 Task: Select the dynamic option in the global toolbar to show the label.
Action: Mouse moved to (13, 463)
Screenshot: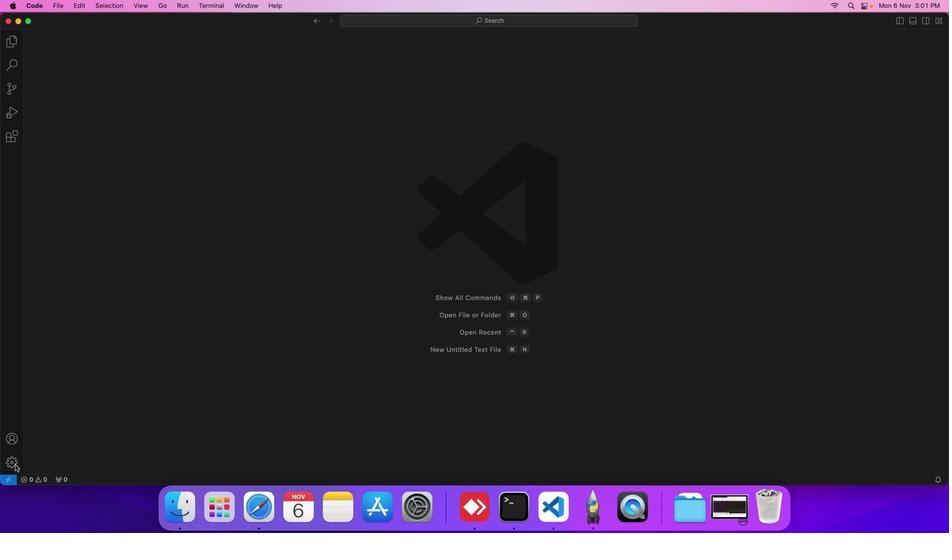 
Action: Mouse pressed left at (13, 463)
Screenshot: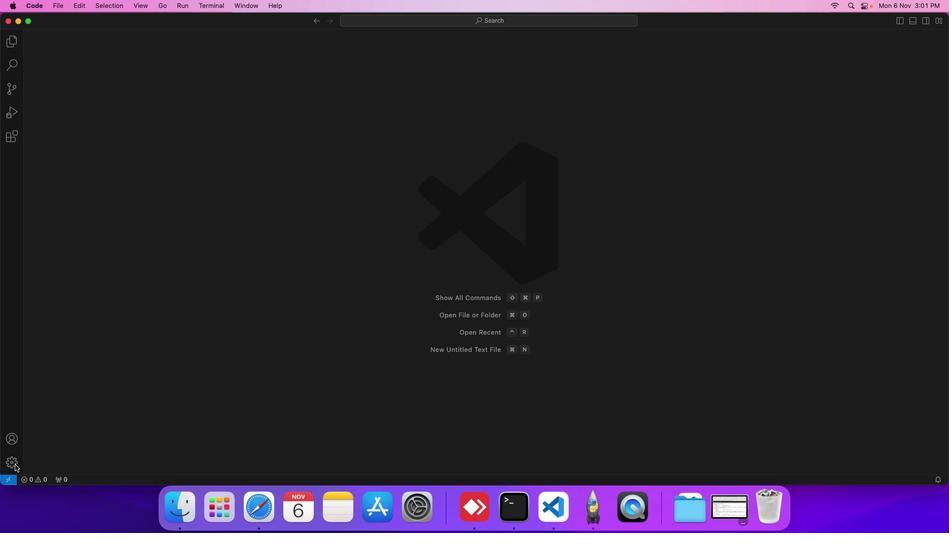 
Action: Mouse moved to (44, 389)
Screenshot: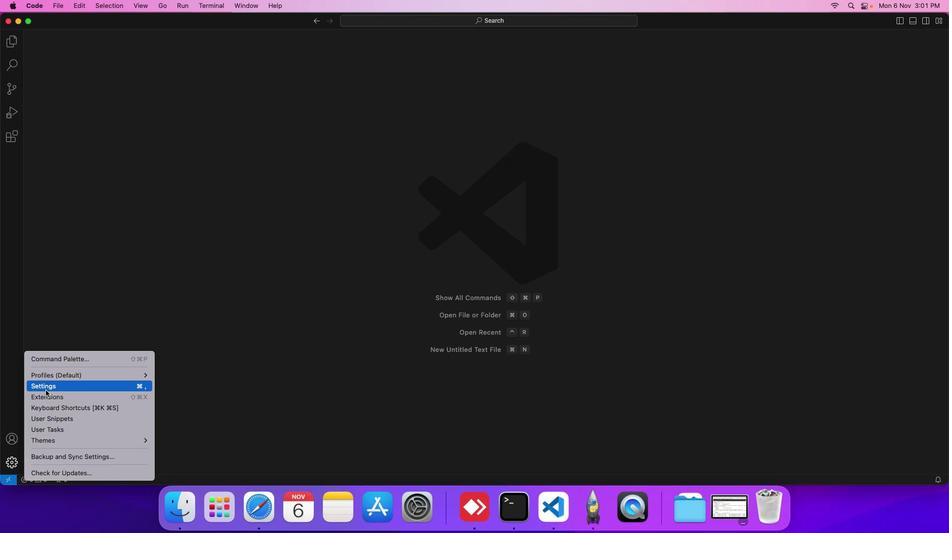 
Action: Mouse pressed left at (44, 389)
Screenshot: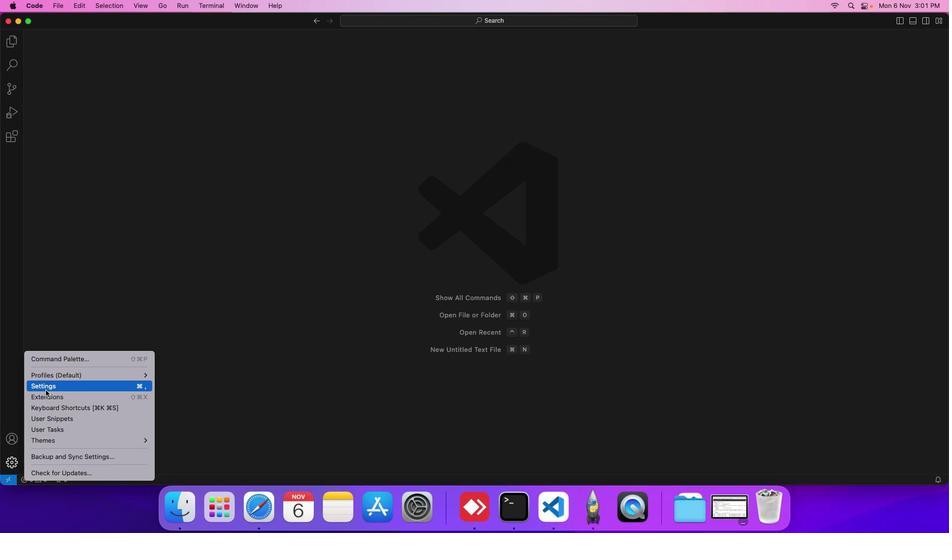 
Action: Mouse moved to (228, 143)
Screenshot: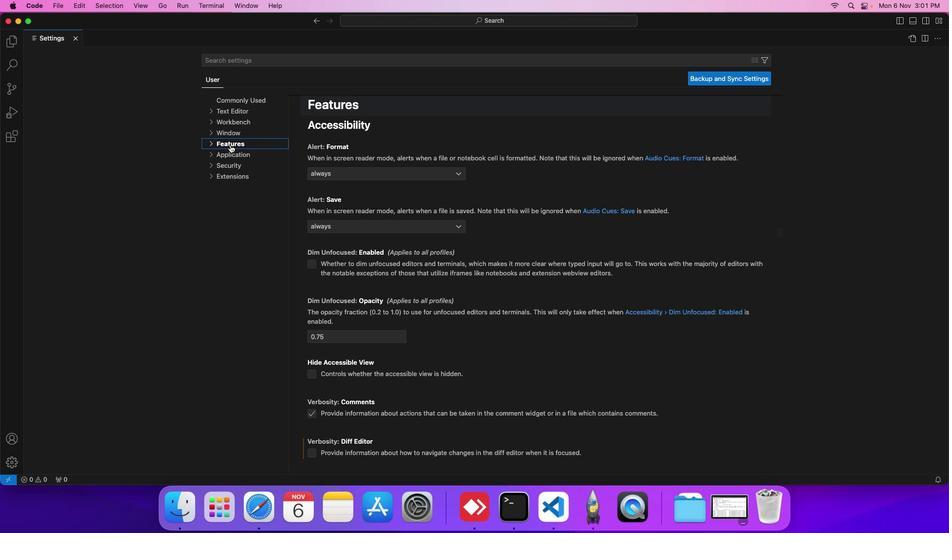 
Action: Mouse pressed left at (228, 143)
Screenshot: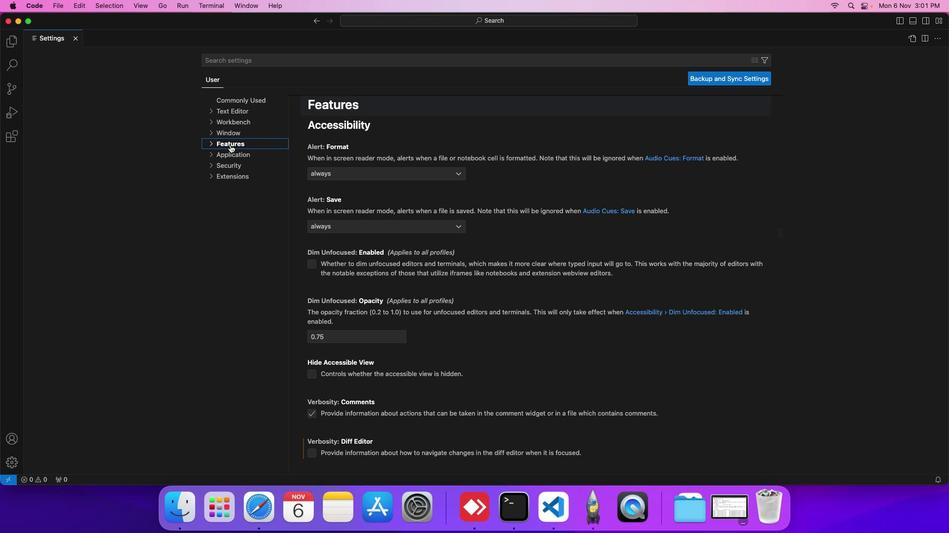 
Action: Mouse moved to (242, 302)
Screenshot: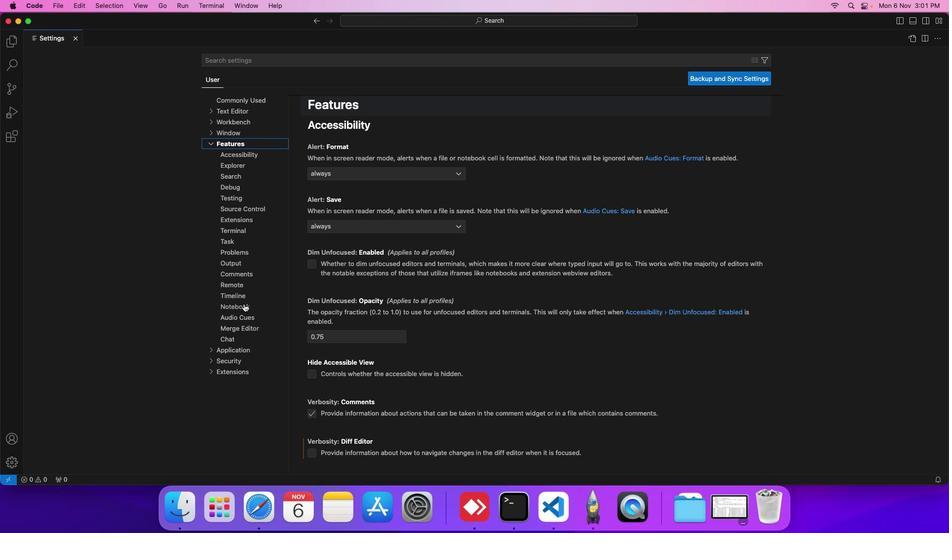 
Action: Mouse pressed left at (242, 302)
Screenshot: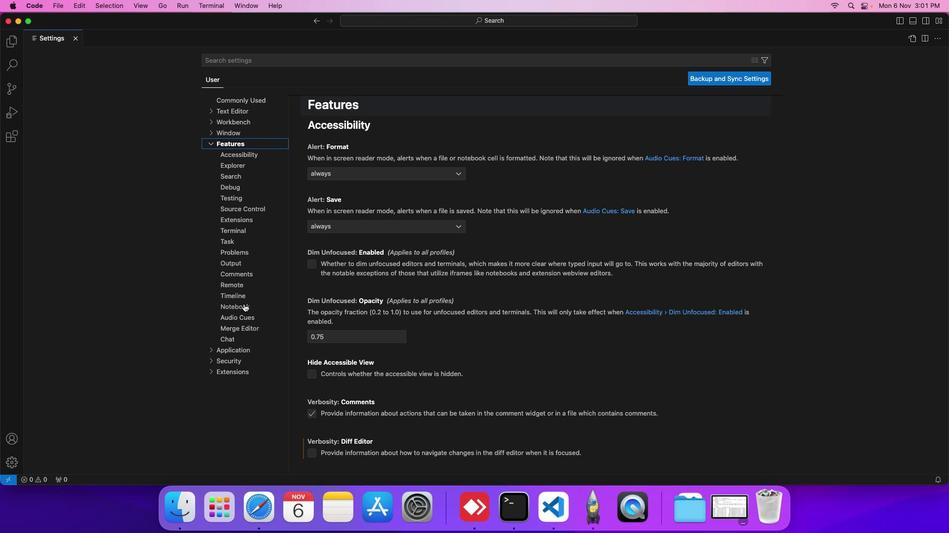 
Action: Mouse moved to (337, 328)
Screenshot: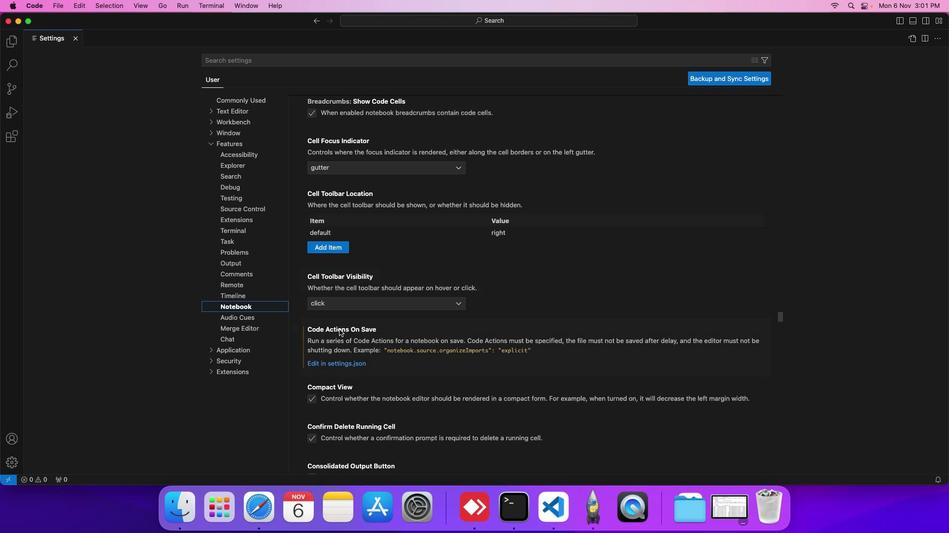 
Action: Mouse scrolled (337, 328) with delta (0, -1)
Screenshot: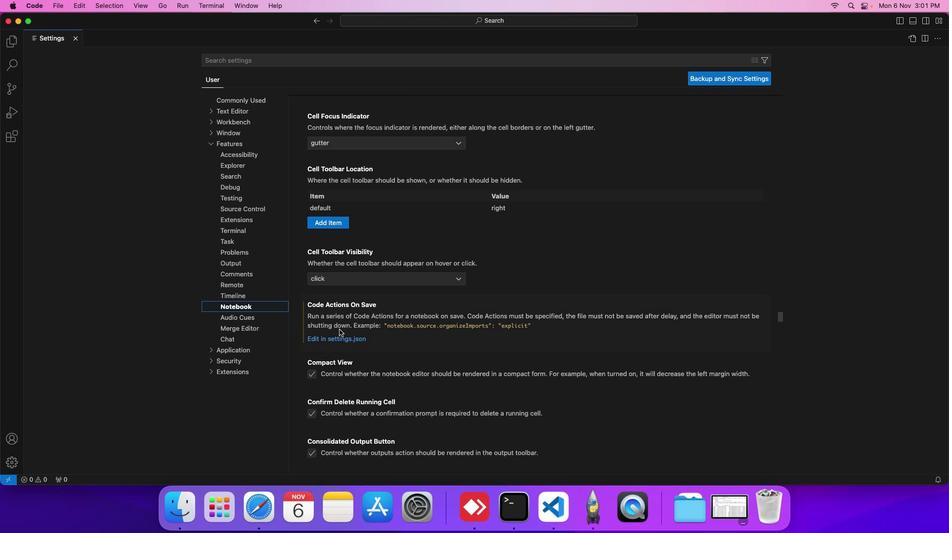 
Action: Mouse moved to (338, 328)
Screenshot: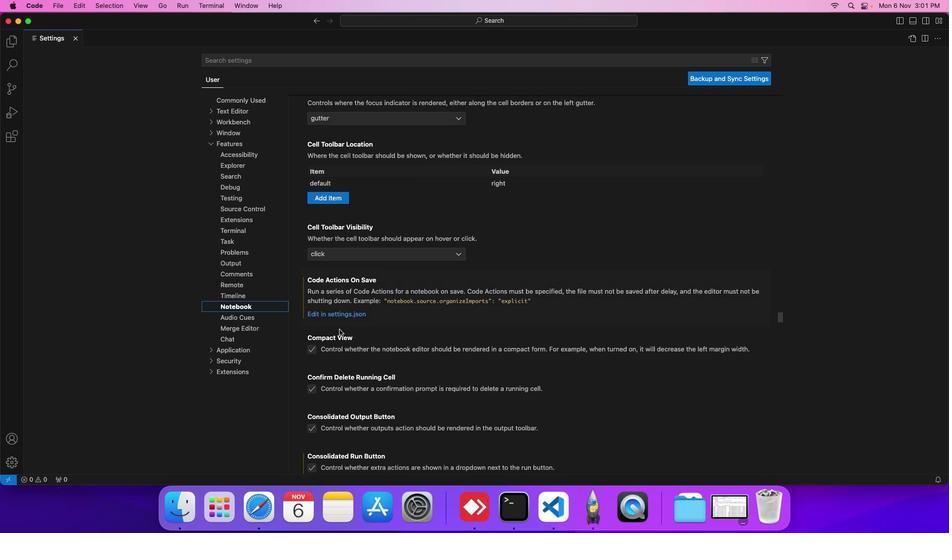 
Action: Mouse scrolled (338, 328) with delta (0, -1)
Screenshot: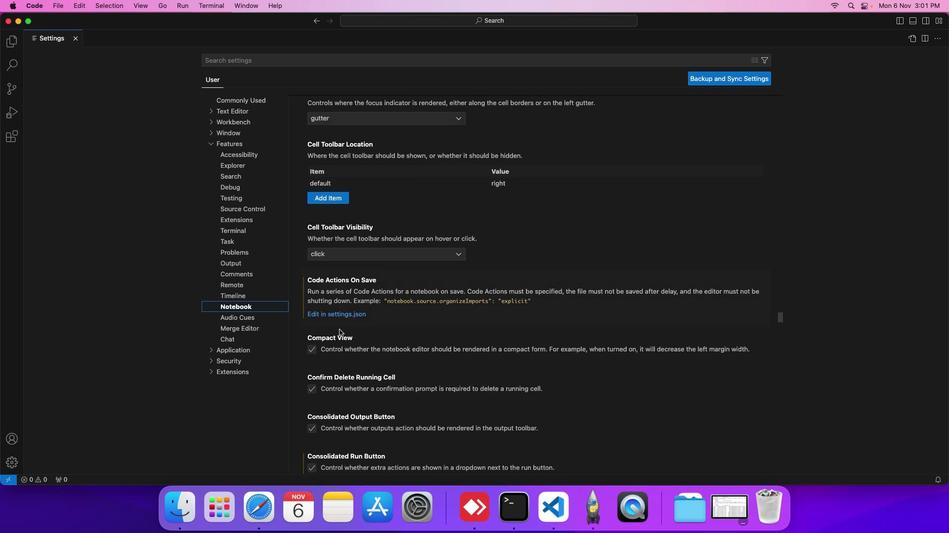 
Action: Mouse scrolled (338, 328) with delta (0, -1)
Screenshot: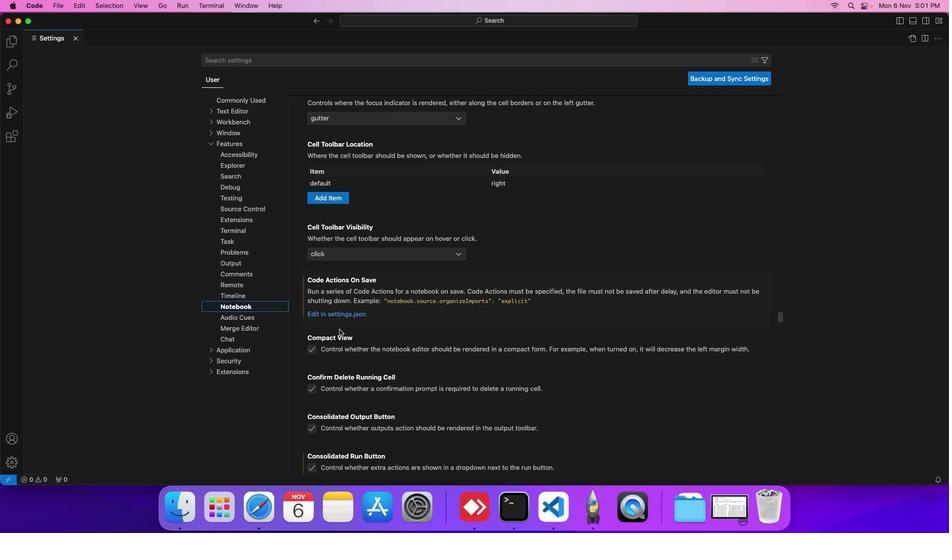 
Action: Mouse scrolled (338, 328) with delta (0, -1)
Screenshot: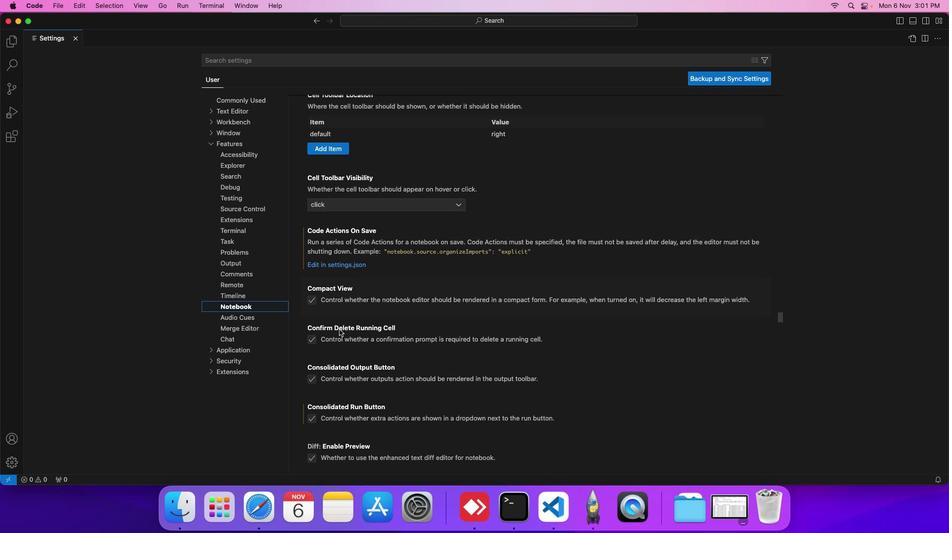
Action: Mouse scrolled (338, 328) with delta (0, -1)
Screenshot: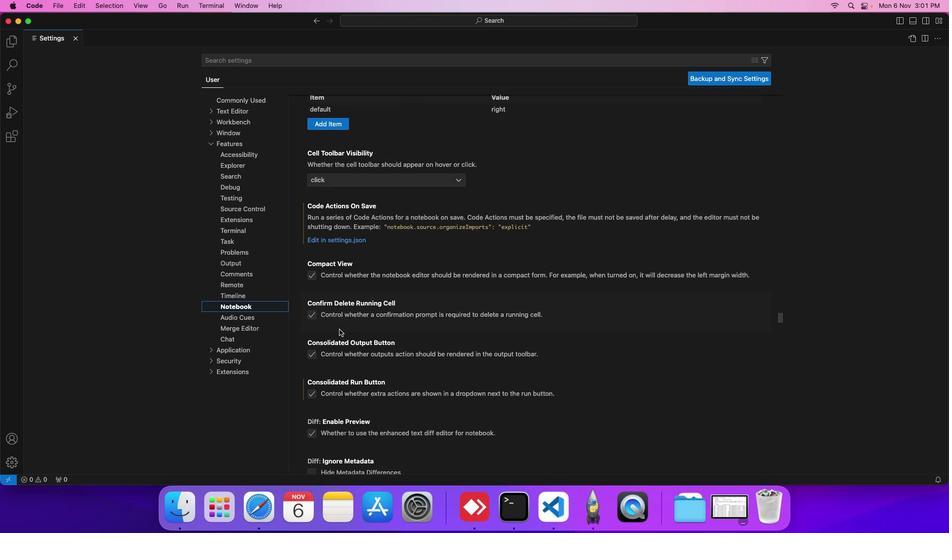 
Action: Mouse scrolled (338, 328) with delta (0, -1)
Screenshot: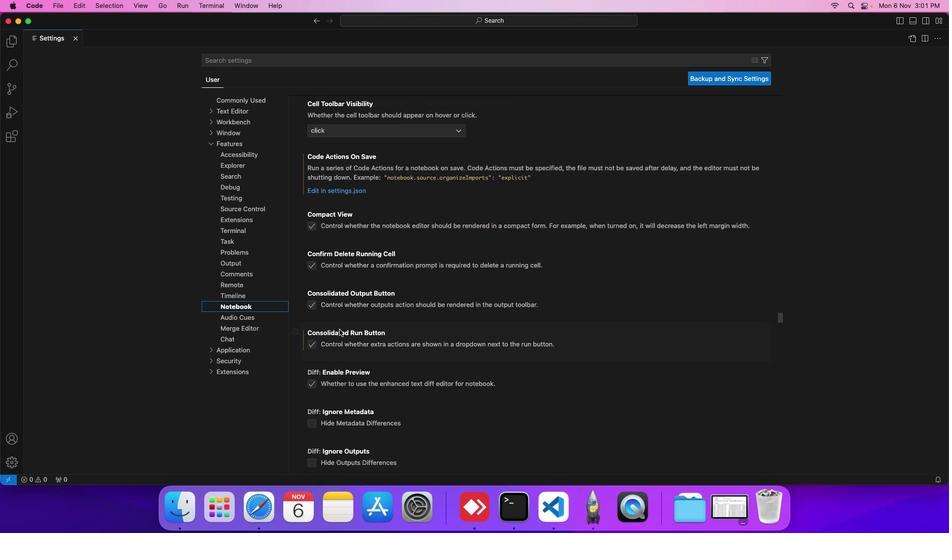 
Action: Mouse scrolled (338, 328) with delta (0, -1)
Screenshot: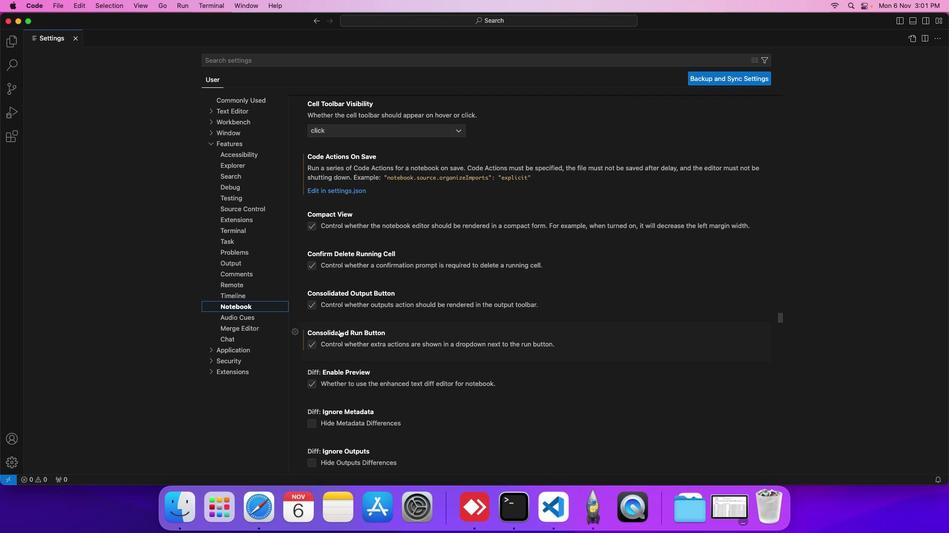 
Action: Mouse scrolled (338, 328) with delta (0, -1)
Screenshot: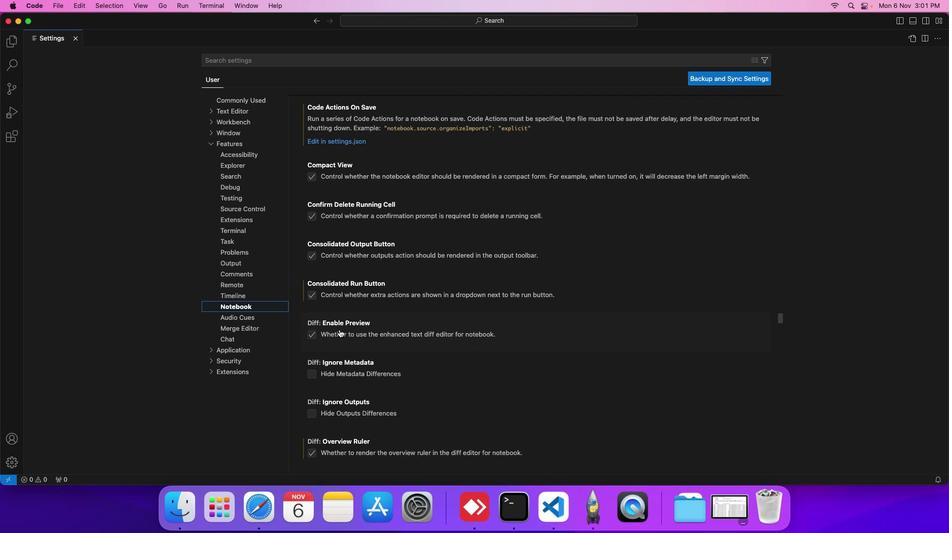 
Action: Mouse scrolled (338, 328) with delta (0, -1)
Screenshot: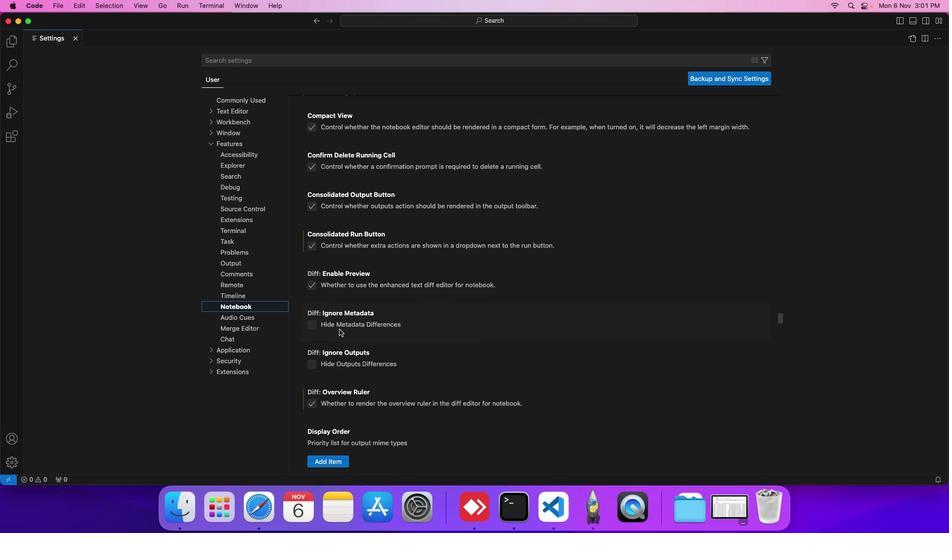 
Action: Mouse scrolled (338, 328) with delta (0, -1)
Screenshot: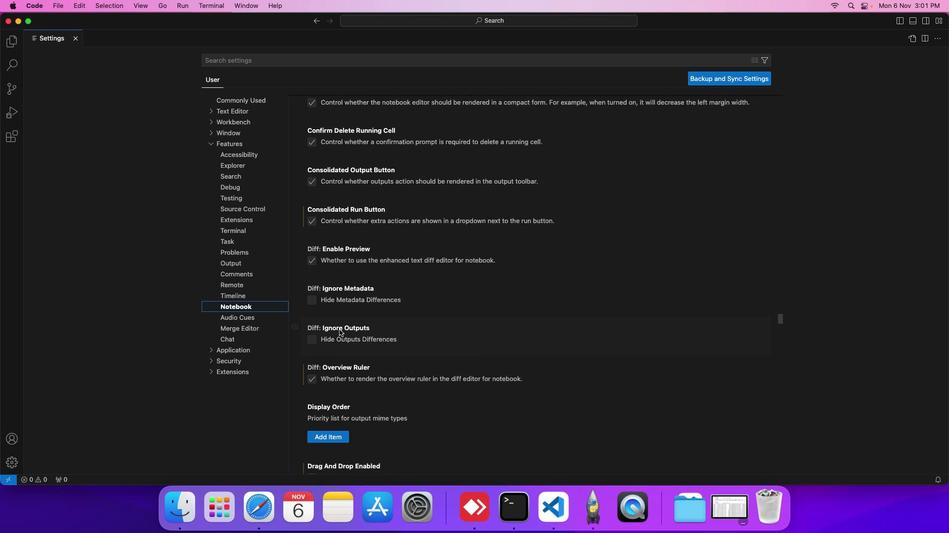 
Action: Mouse scrolled (338, 328) with delta (0, -1)
Screenshot: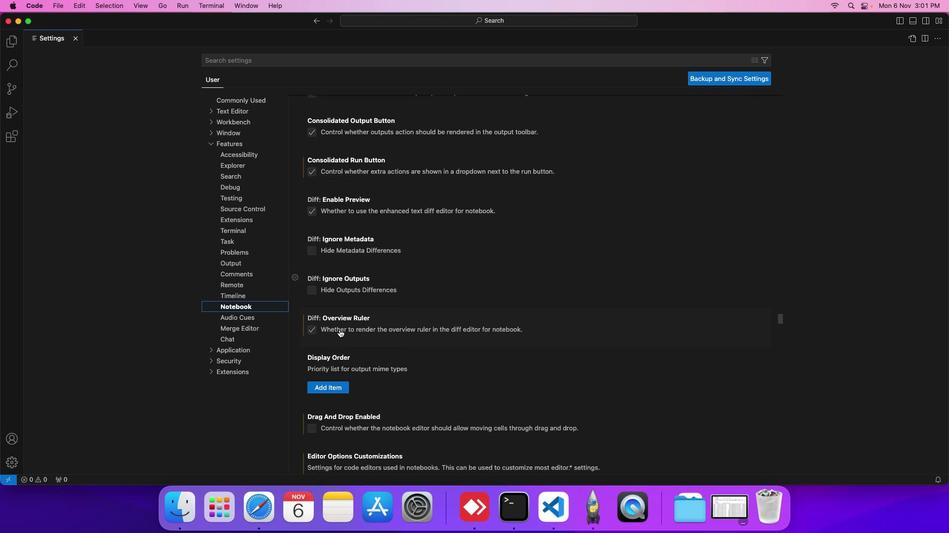
Action: Mouse scrolled (338, 328) with delta (0, -1)
Screenshot: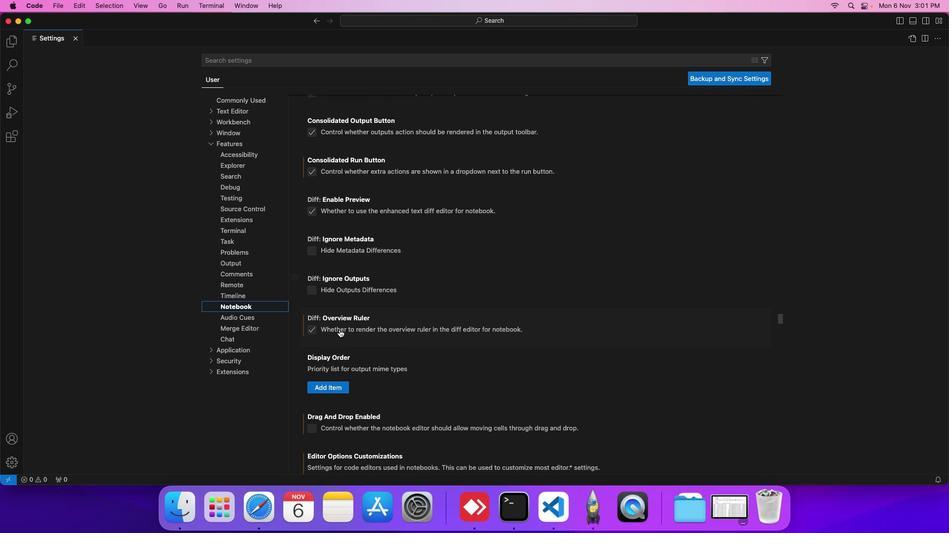 
Action: Mouse scrolled (338, 328) with delta (0, -1)
Screenshot: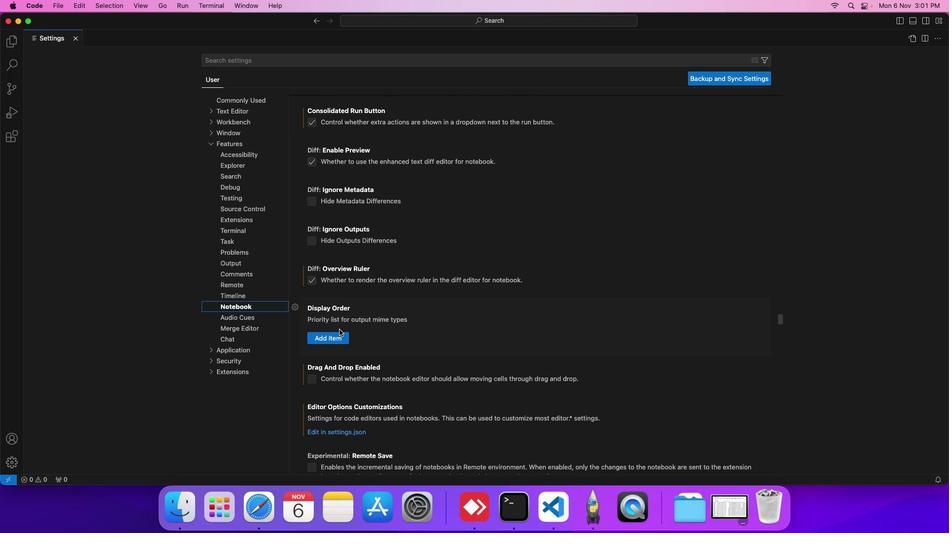 
Action: Mouse scrolled (338, 328) with delta (0, -1)
Screenshot: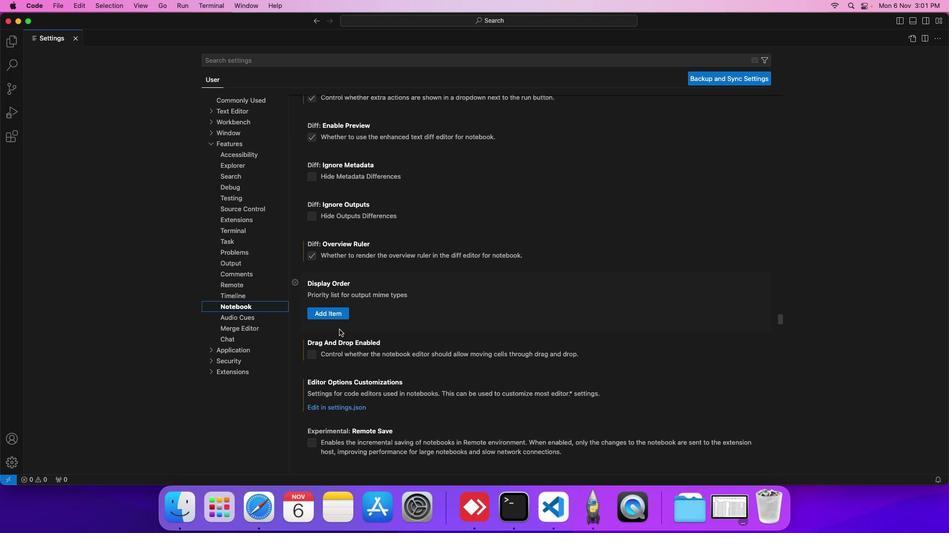 
Action: Mouse scrolled (338, 328) with delta (0, -1)
Screenshot: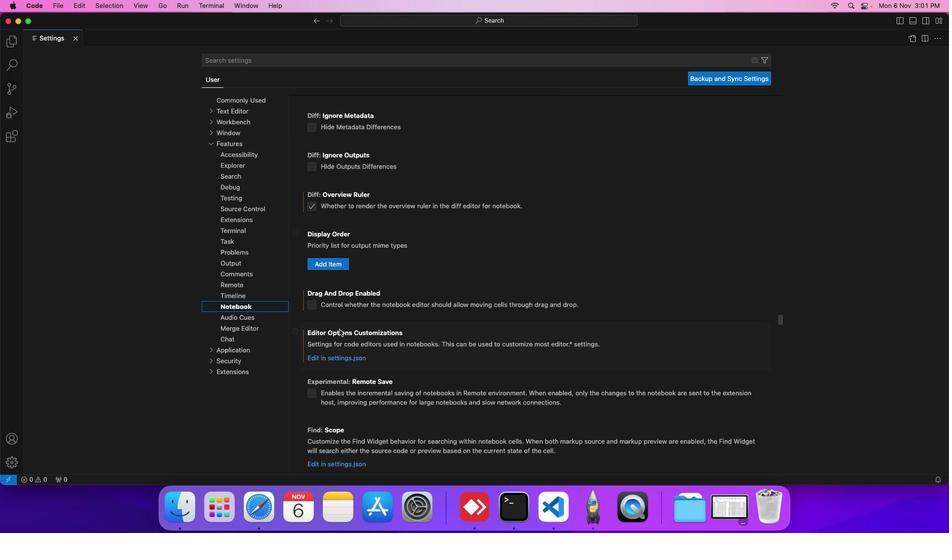 
Action: Mouse scrolled (338, 328) with delta (0, -1)
Screenshot: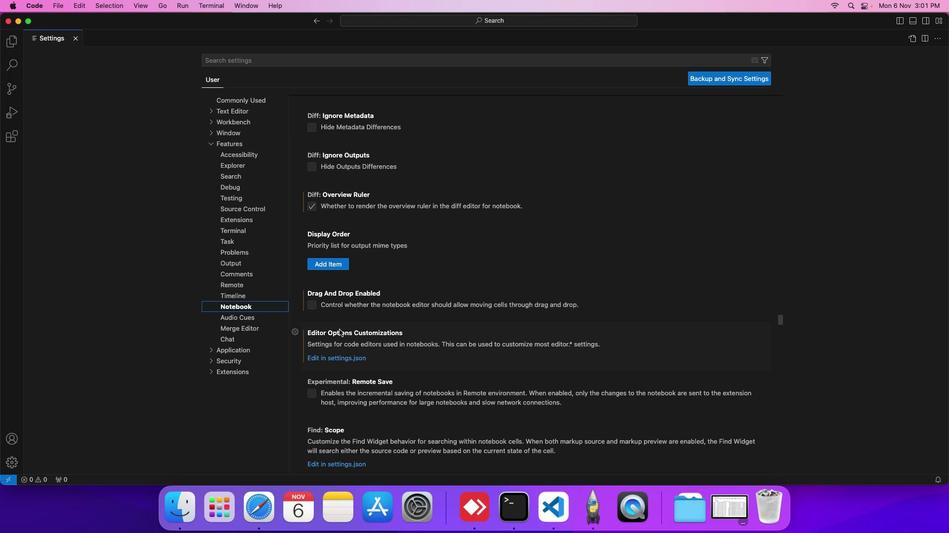 
Action: Mouse scrolled (338, 328) with delta (0, -1)
Screenshot: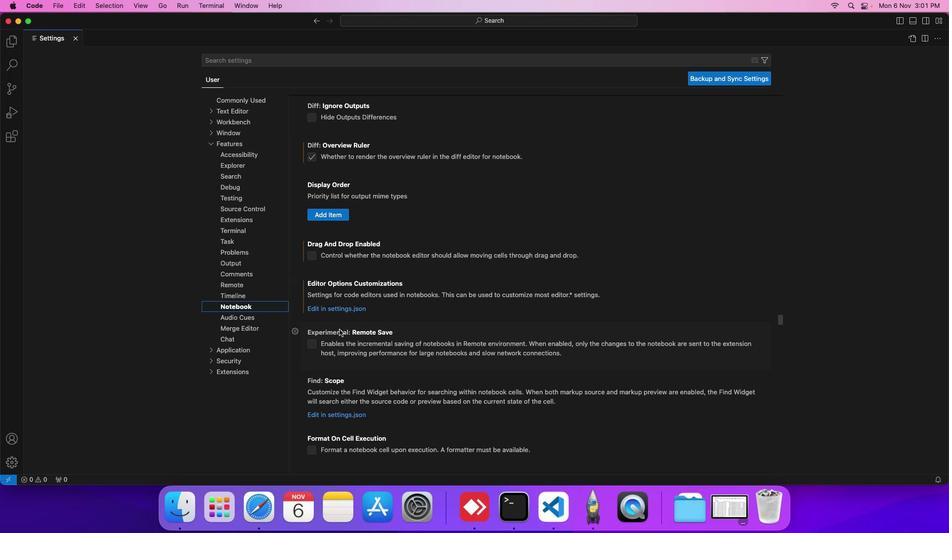 
Action: Mouse scrolled (338, 328) with delta (0, -1)
Screenshot: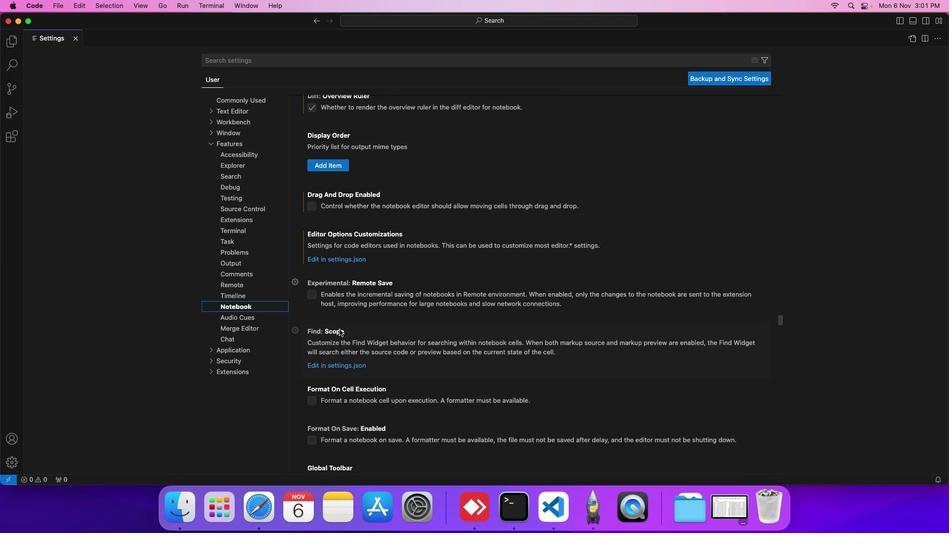 
Action: Mouse scrolled (338, 328) with delta (0, -1)
Screenshot: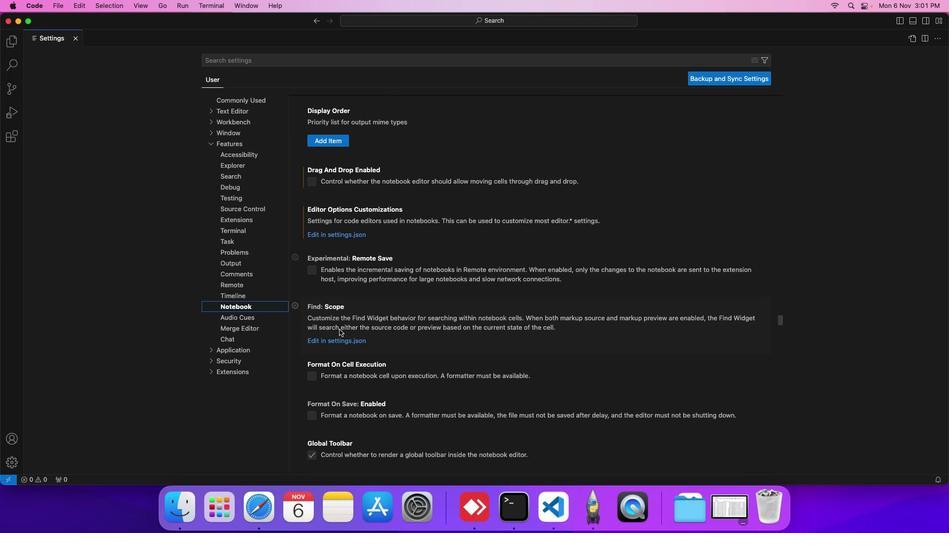 
Action: Mouse scrolled (338, 328) with delta (0, -1)
Screenshot: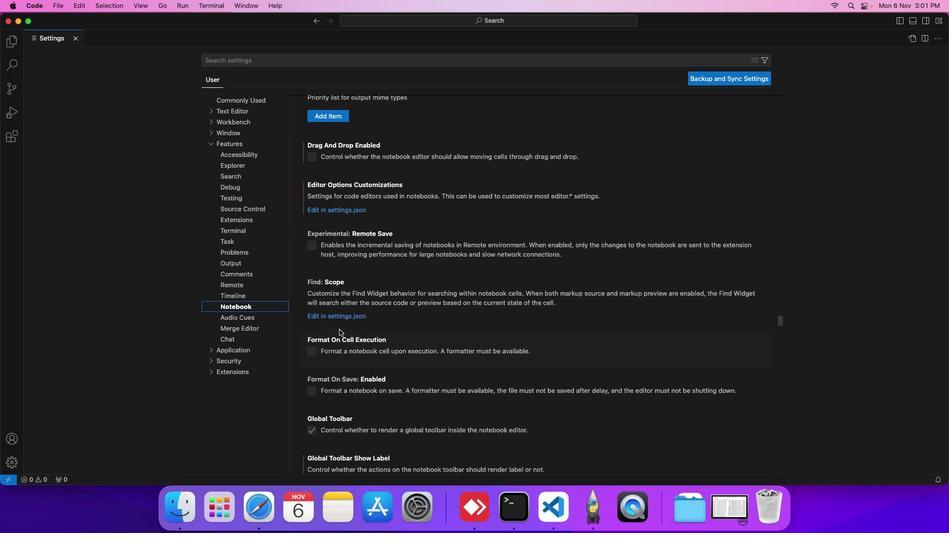 
Action: Mouse scrolled (338, 328) with delta (0, -1)
Screenshot: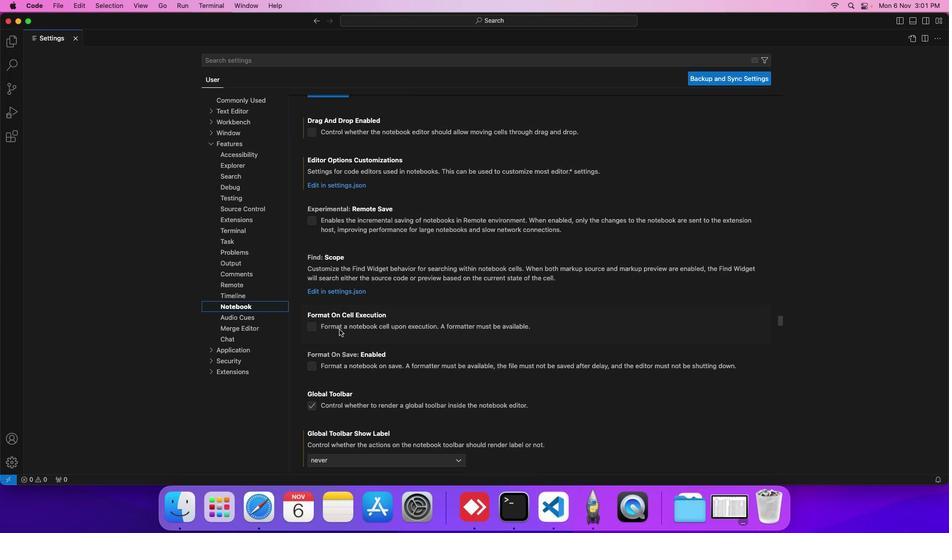 
Action: Mouse scrolled (338, 328) with delta (0, -1)
Screenshot: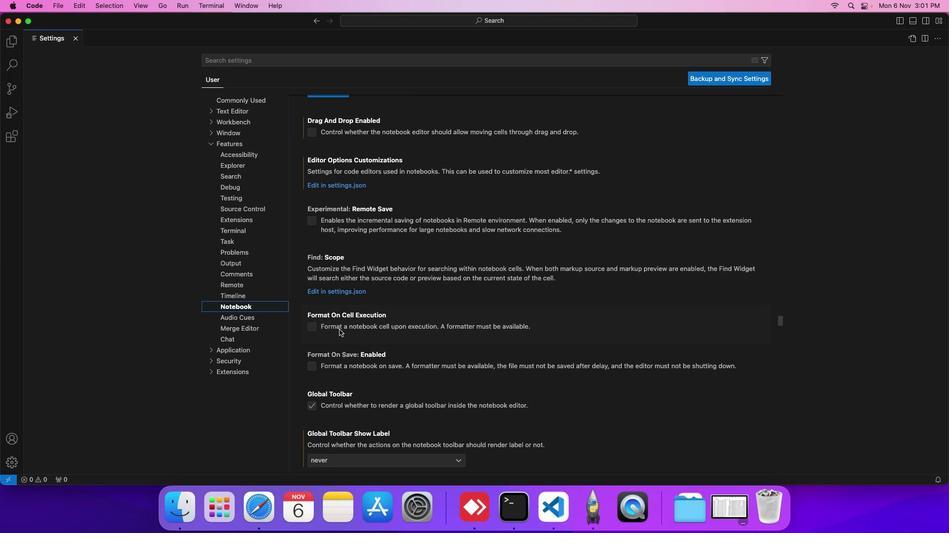 
Action: Mouse scrolled (338, 328) with delta (0, -1)
Screenshot: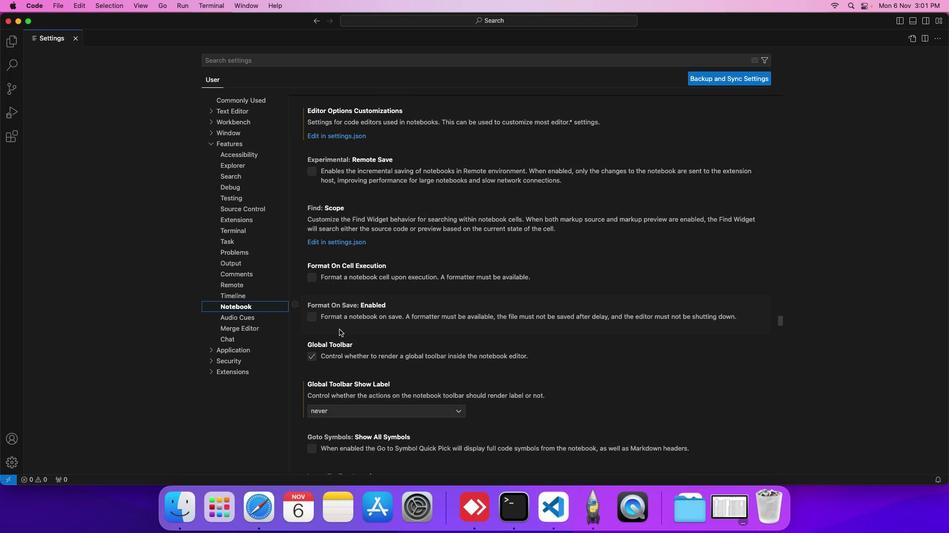 
Action: Mouse scrolled (338, 328) with delta (0, -1)
Screenshot: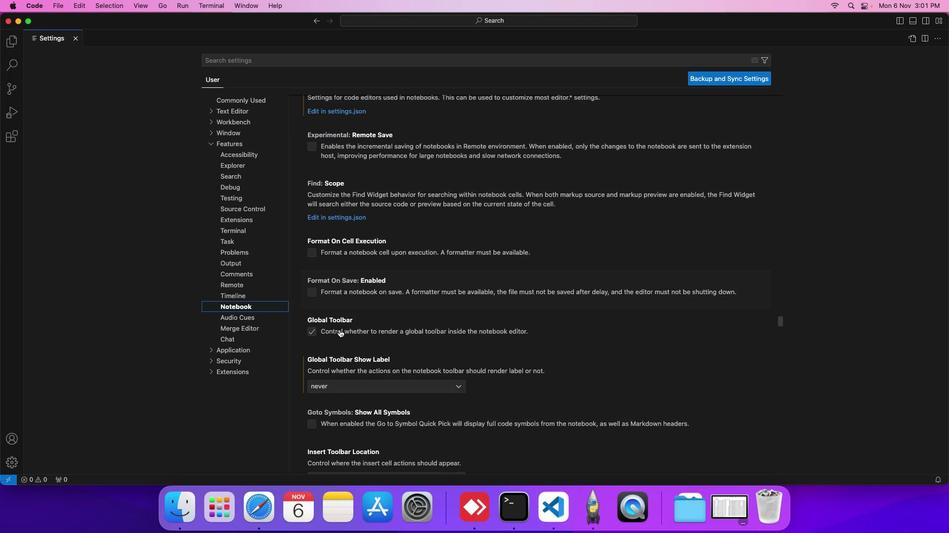 
Action: Mouse scrolled (338, 328) with delta (0, -1)
Screenshot: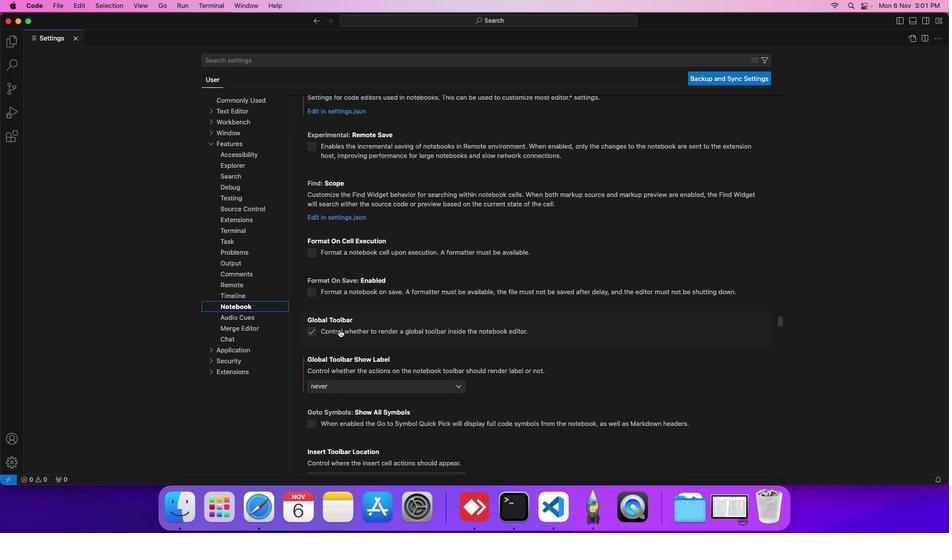 
Action: Mouse scrolled (338, 328) with delta (0, -1)
Screenshot: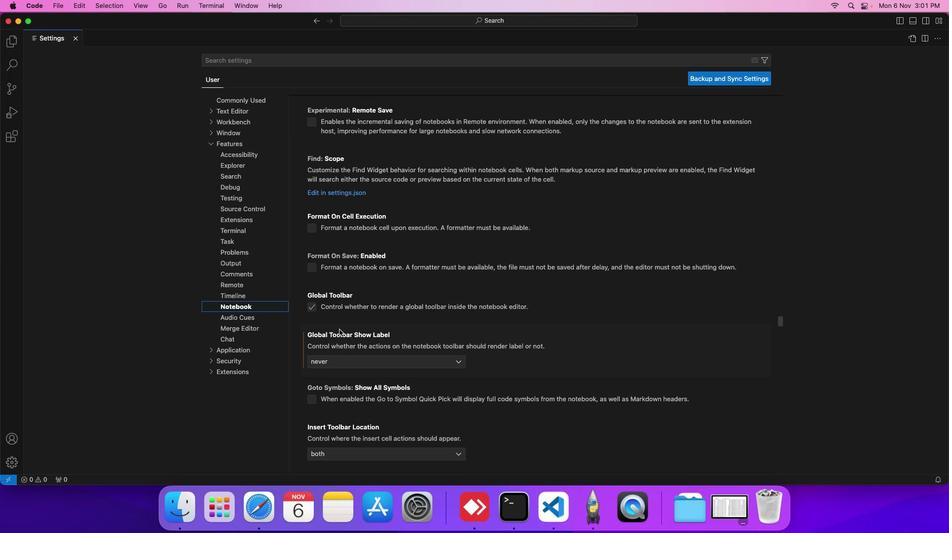 
Action: Mouse scrolled (338, 328) with delta (0, -1)
Screenshot: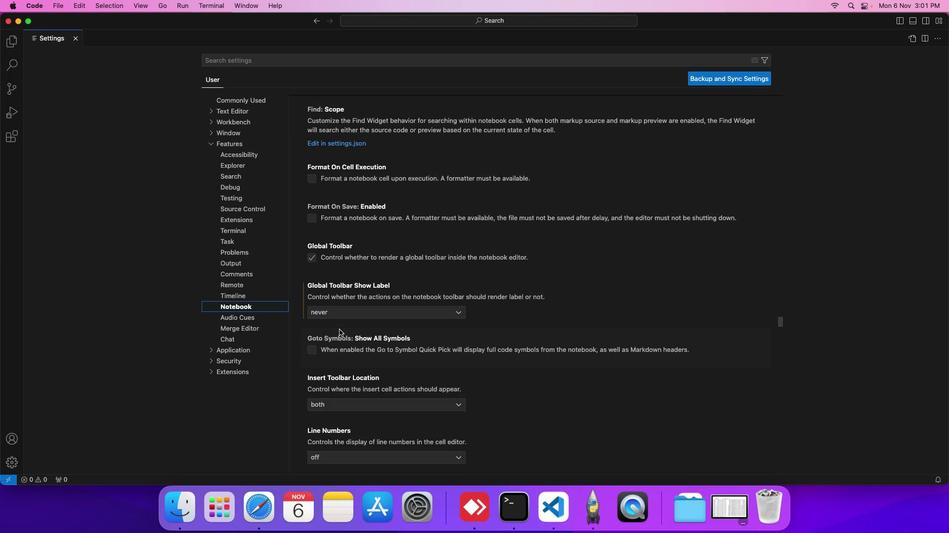 
Action: Mouse scrolled (338, 328) with delta (0, -1)
Screenshot: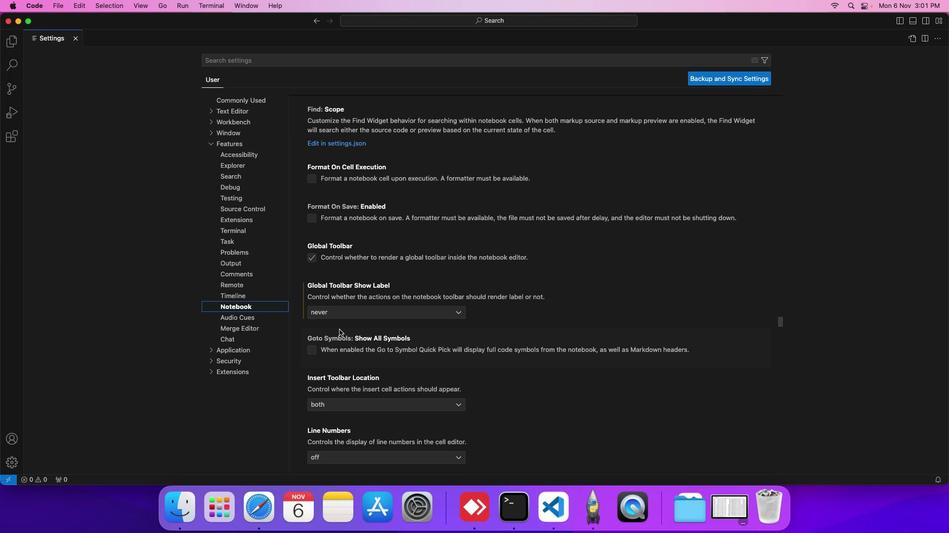 
Action: Mouse moved to (335, 313)
Screenshot: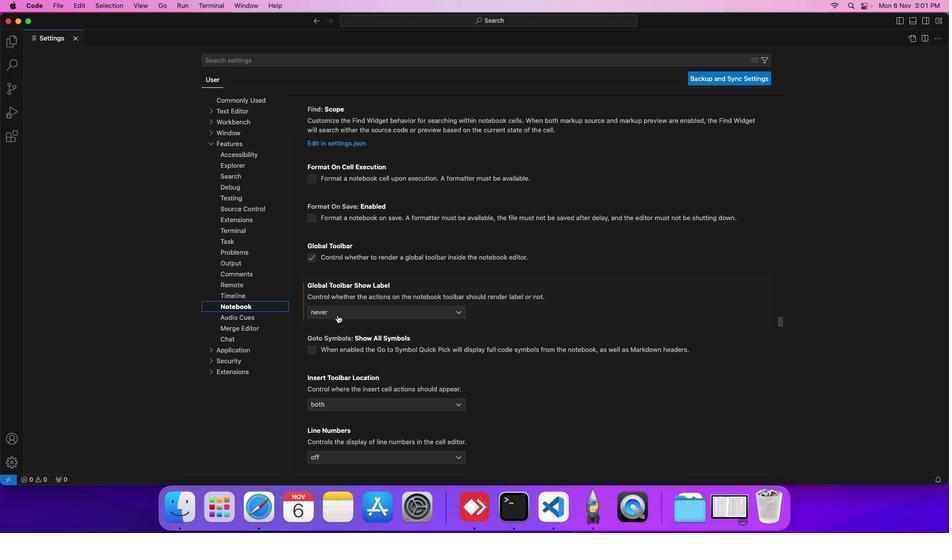 
Action: Mouse pressed left at (335, 313)
Screenshot: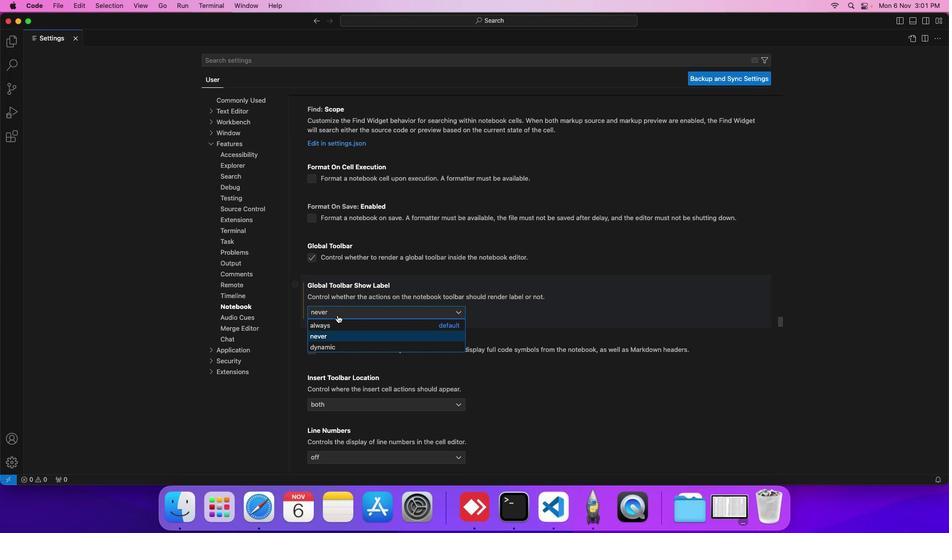 
Action: Mouse moved to (334, 343)
Screenshot: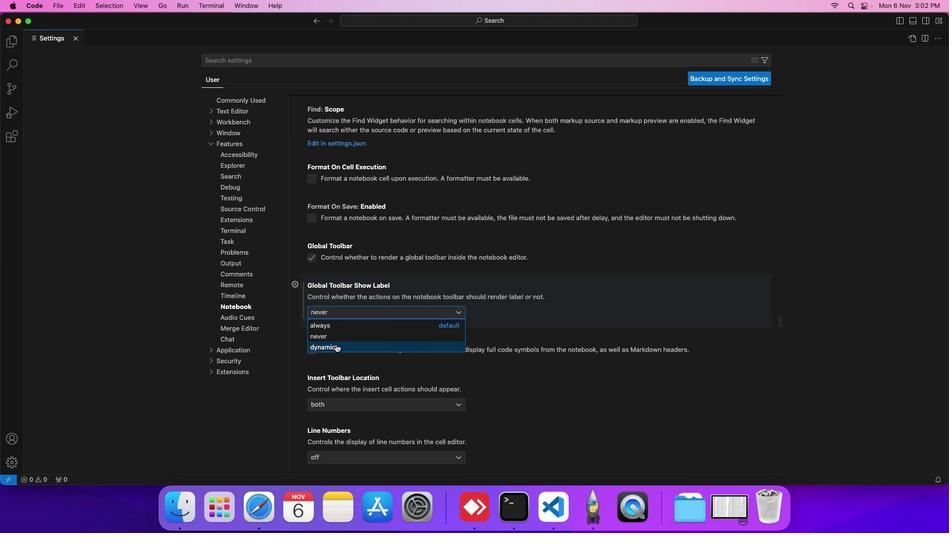 
Action: Mouse pressed left at (334, 343)
Screenshot: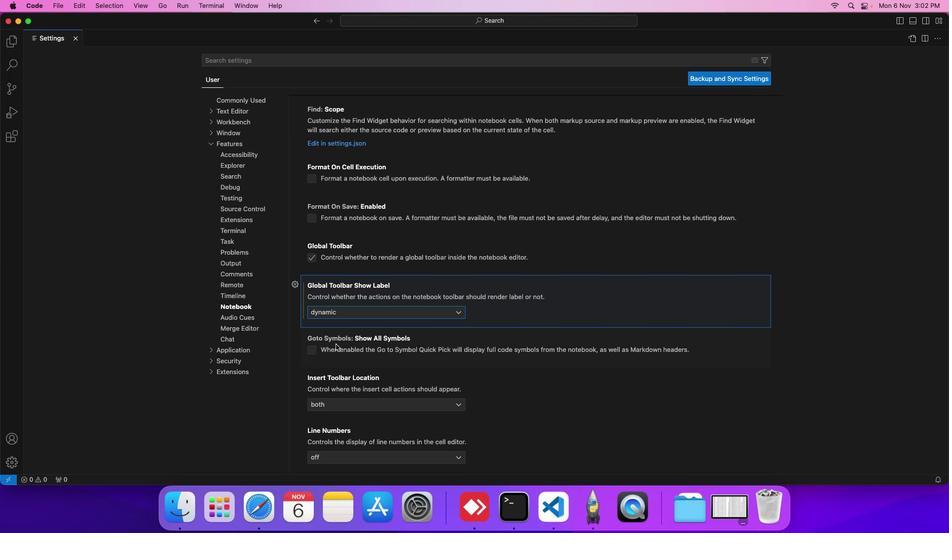 
Action: Mouse moved to (353, 328)
Screenshot: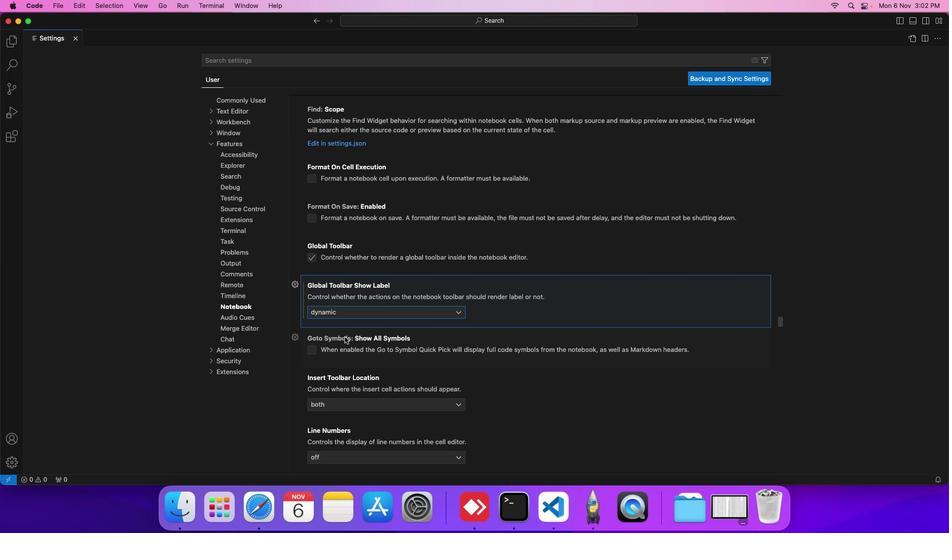 
